 Task: Create Board Product Pricing to Workspace Big Data Analytics. Create Board Product Feature Prioritization to Workspace Big Data Analytics. Create Board Product Marketing and Sales Enablement Consulting to Workspace Big Data Analytics
Action: Mouse moved to (299, 65)
Screenshot: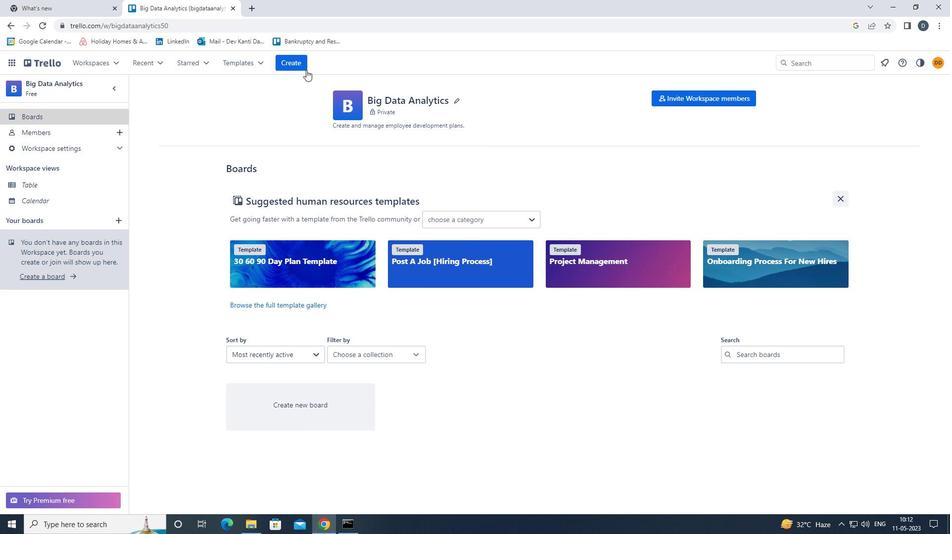 
Action: Mouse pressed left at (299, 65)
Screenshot: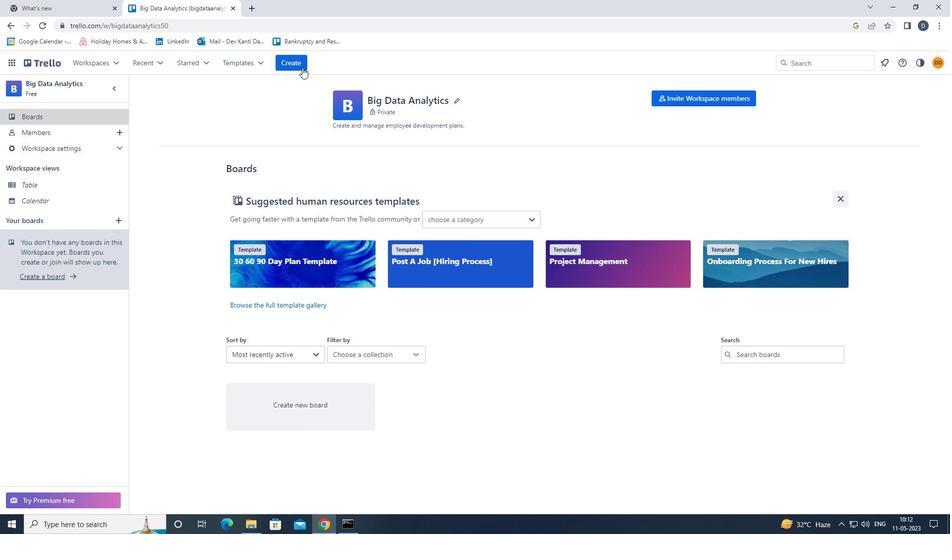 
Action: Mouse moved to (310, 94)
Screenshot: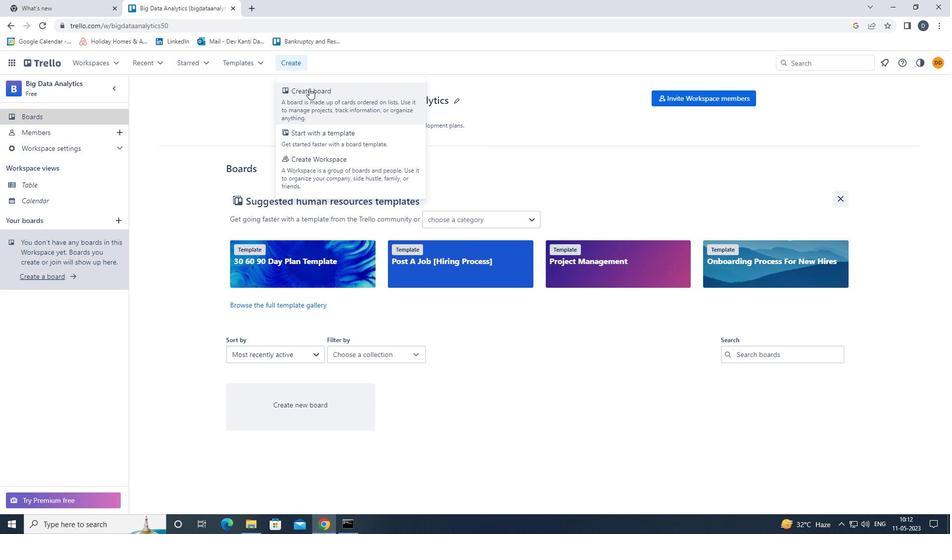 
Action: Mouse pressed left at (310, 94)
Screenshot: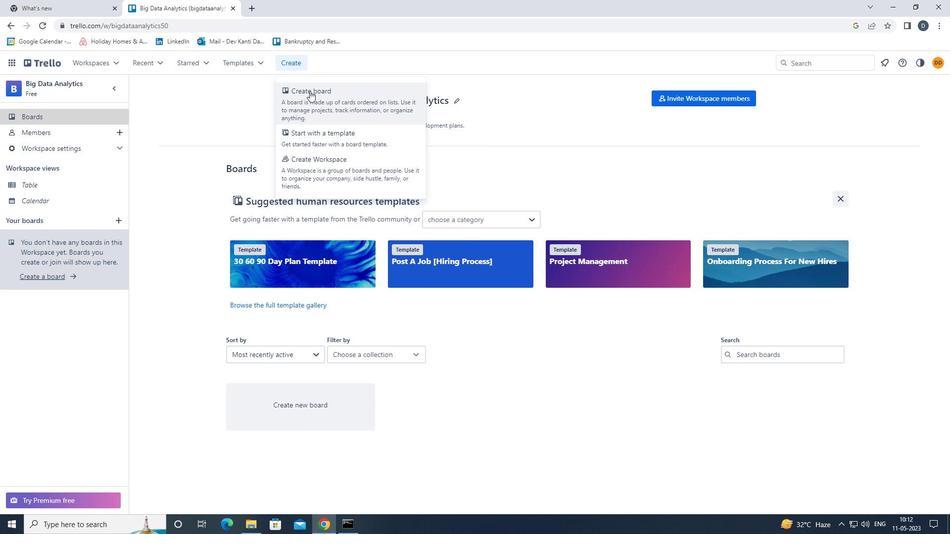 
Action: Mouse moved to (326, 242)
Screenshot: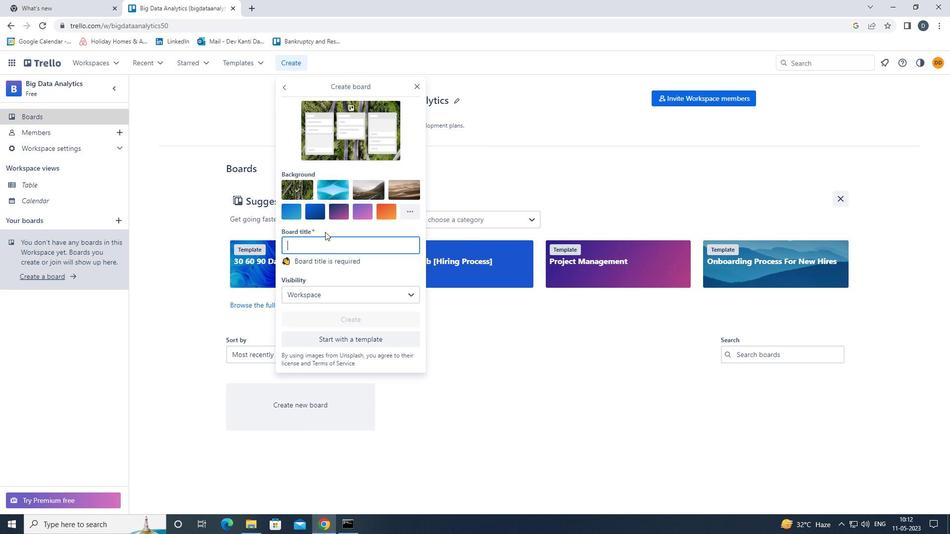
Action: Mouse pressed left at (326, 242)
Screenshot: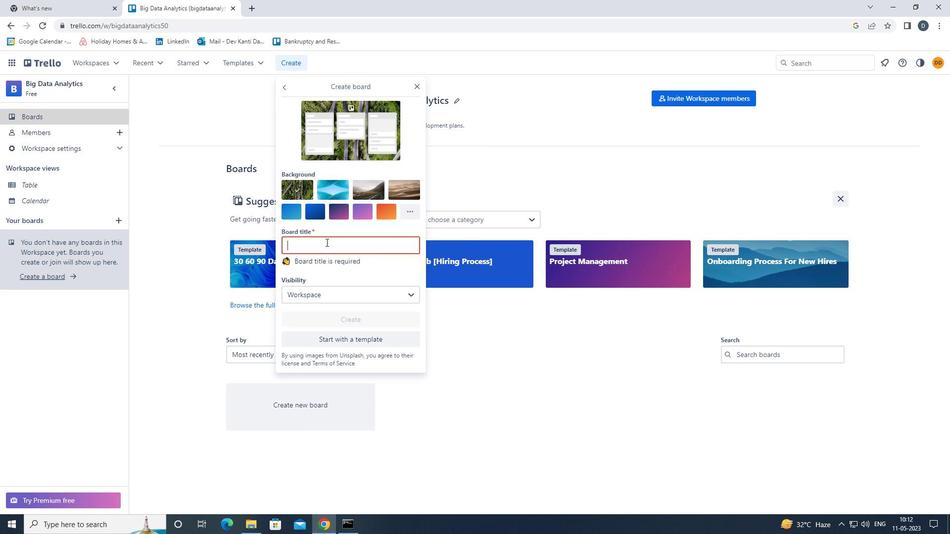 
Action: Key pressed <Key.shift><Key.shift><Key.shift><Key.shift><Key.shift><Key.shift><Key.shift><Key.shift><Key.shift><Key.shift><Key.shift><Key.shift><Key.shift><Key.shift><Key.shift><Key.shift><Key.shift><Key.shift><Key.shift><Key.shift><Key.shift><Key.shift><Key.shift><Key.shift><Key.shift><Key.shift><Key.shift><Key.shift><Key.shift><Key.shift><Key.shift><Key.shift><Key.shift><Key.shift>PRODUCT<Key.space><Key.shift>PRICING
Screenshot: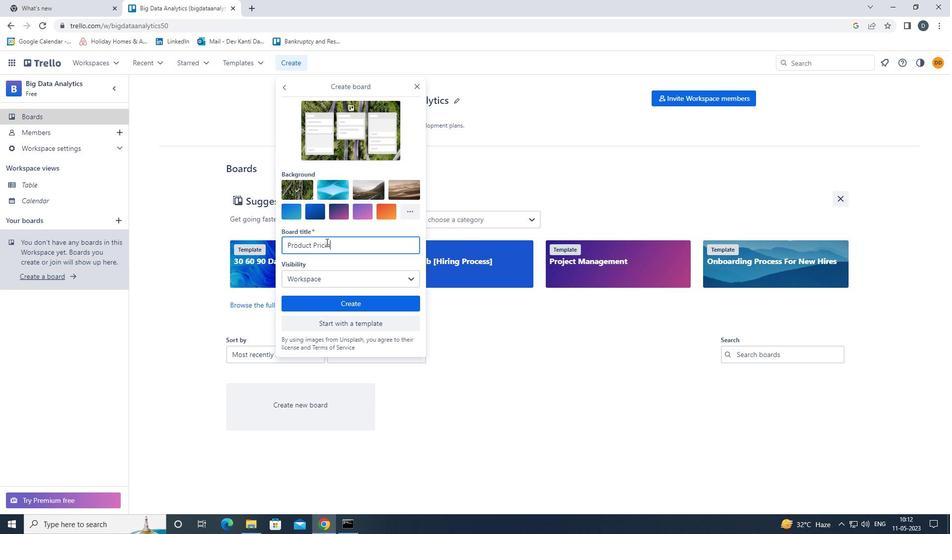 
Action: Mouse moved to (362, 302)
Screenshot: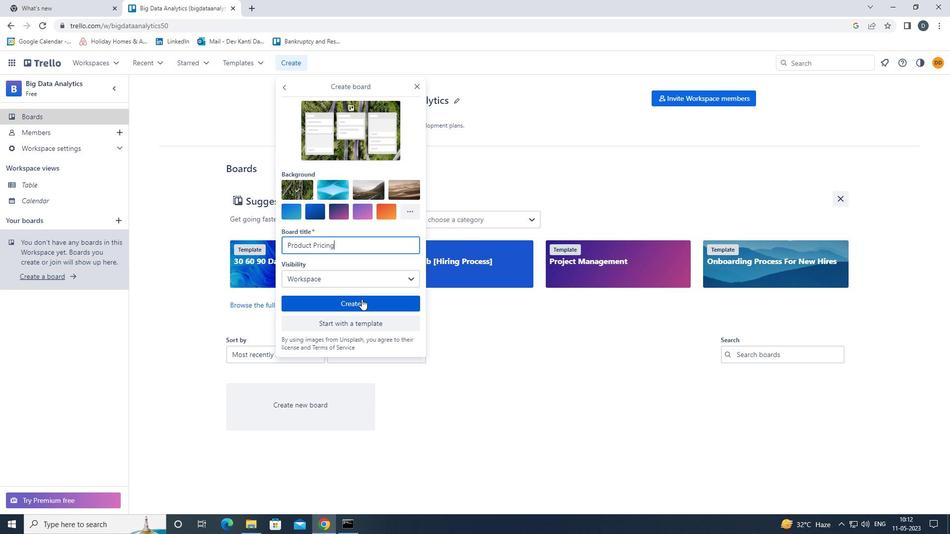 
Action: Mouse pressed left at (362, 302)
Screenshot: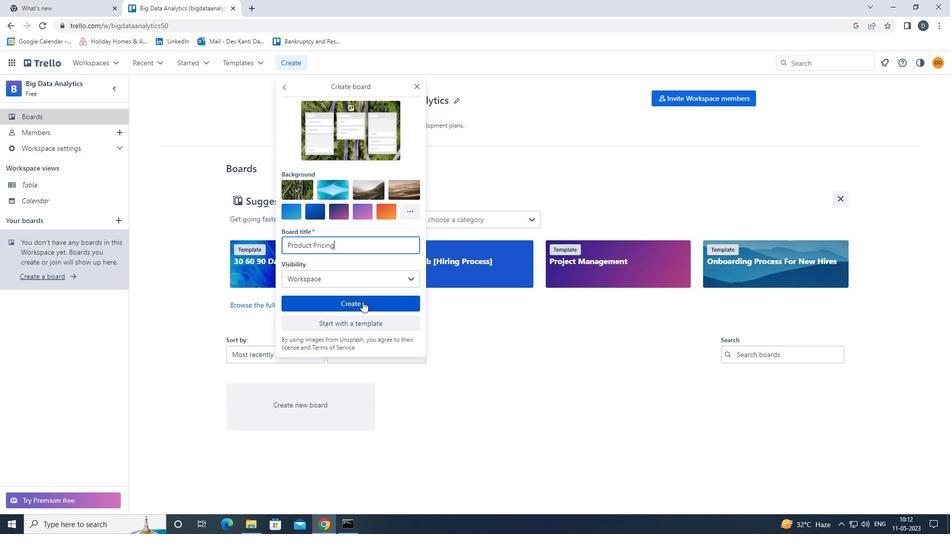 
Action: Mouse moved to (293, 66)
Screenshot: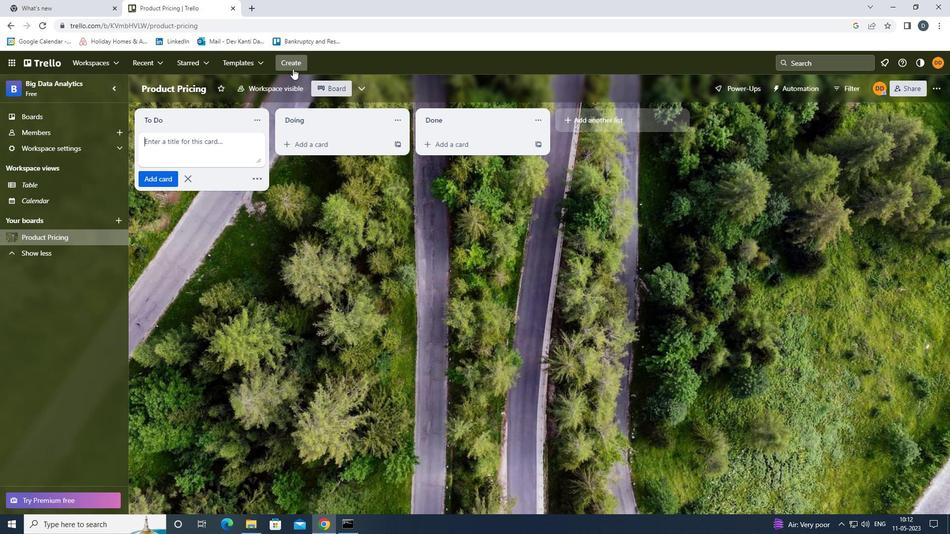 
Action: Mouse pressed left at (293, 66)
Screenshot: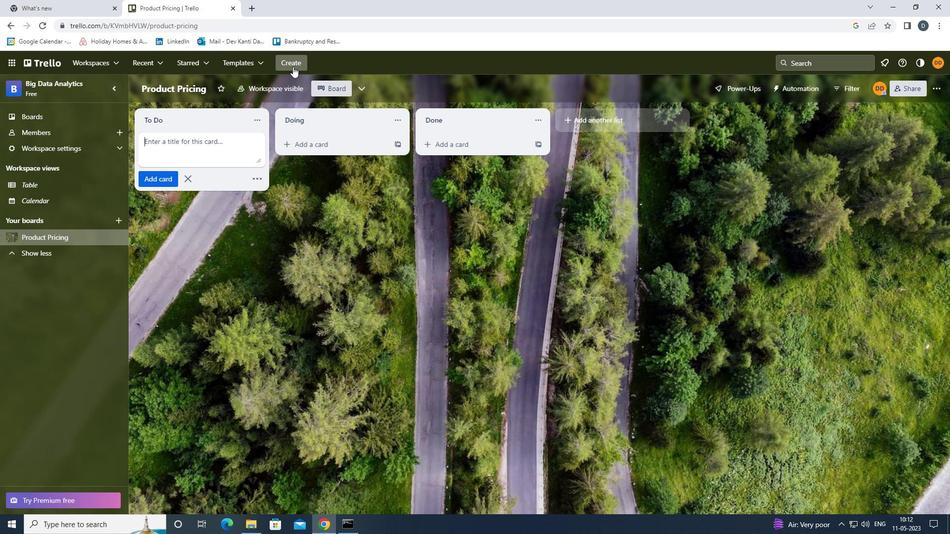 
Action: Mouse moved to (307, 91)
Screenshot: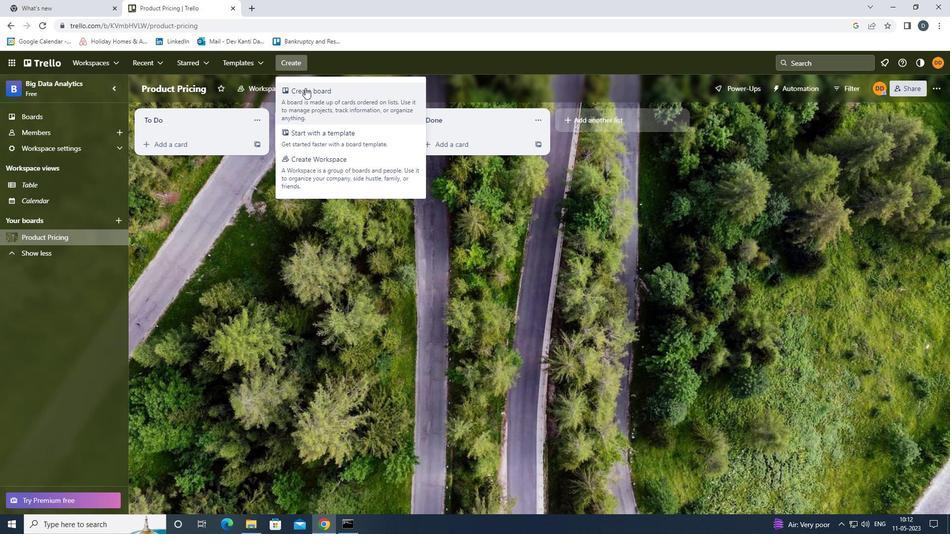 
Action: Mouse pressed left at (307, 91)
Screenshot: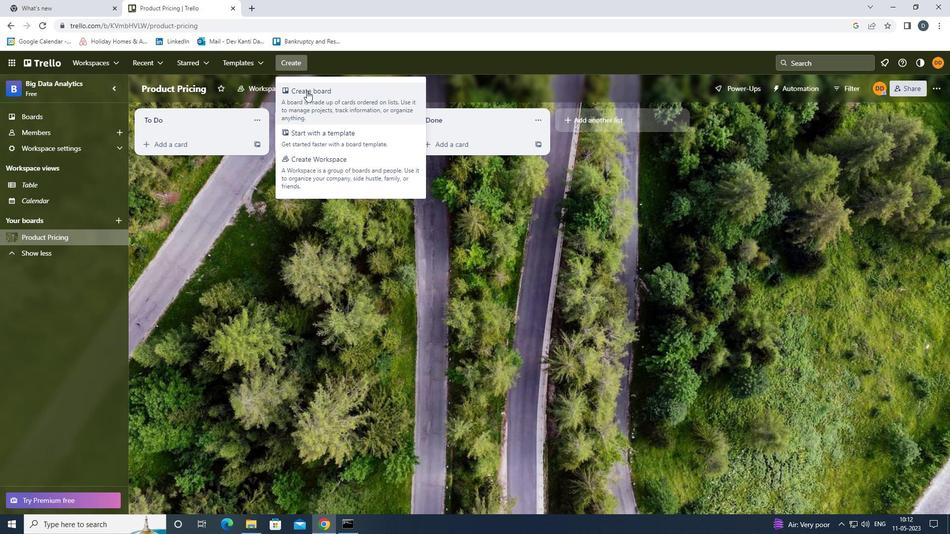 
Action: Mouse moved to (335, 244)
Screenshot: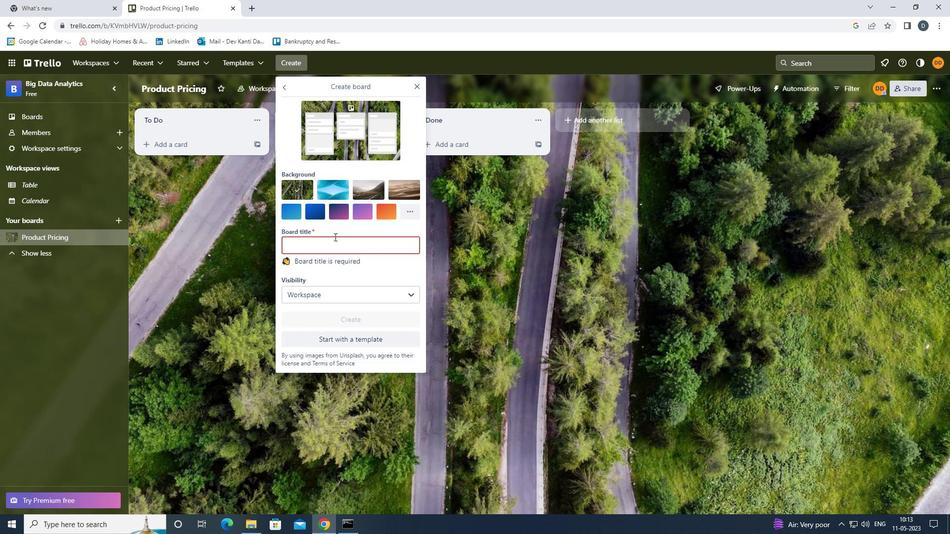 
Action: Mouse pressed left at (335, 244)
Screenshot: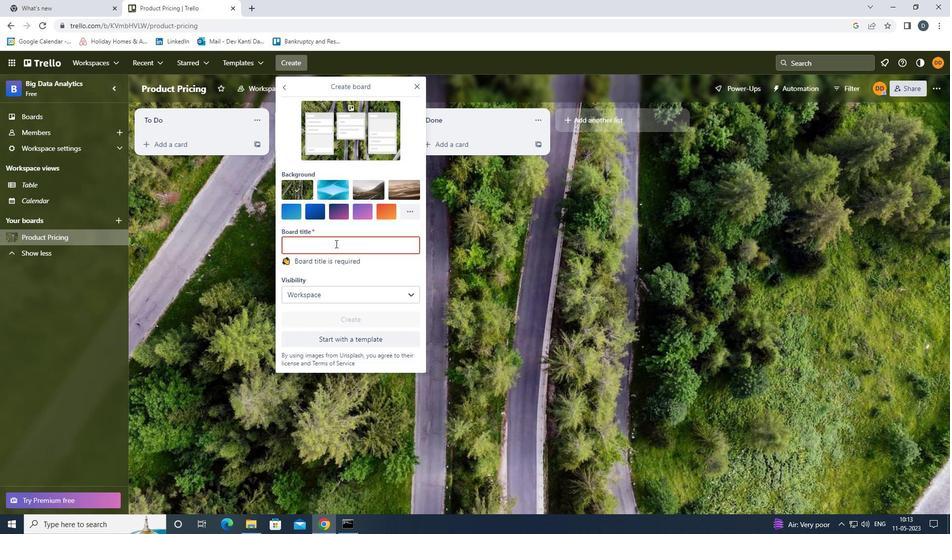 
Action: Key pressed <Key.shift><Key.shift><Key.shift><Key.shift><Key.shift><Key.shift><Key.shift><Key.shift><Key.shift><Key.shift><Key.shift><Key.shift><Key.shift><Key.shift><Key.shift><Key.shift><Key.shift><Key.shift><Key.shift><Key.shift><Key.shift><Key.shift><Key.shift><Key.shift><Key.shift><Key.shift><Key.shift><Key.shift><Key.shift><Key.shift><Key.shift><Key.shift><Key.shift><Key.shift><Key.shift><Key.shift><Key.shift><Key.shift><Key.shift><Key.shift><Key.shift><Key.shift><Key.shift><Key.shift><Key.shift><Key.shift><Key.shift><Key.shift><Key.shift><Key.shift><Key.shift><Key.shift><Key.shift><Key.shift><Key.shift><Key.shift><Key.shift><Key.shift><Key.shift><Key.shift>PRODUCT<Key.space><Key.shift><Key.shift><Key.shift><Key.shift><Key.shift><Key.shift>FEATURE<Key.space><Key.shift><Key.shift><Key.shift><Key.shift><Key.shift><Key.shift><Key.shift>PRIORITIZATION<Key.space><Key.backspace>
Screenshot: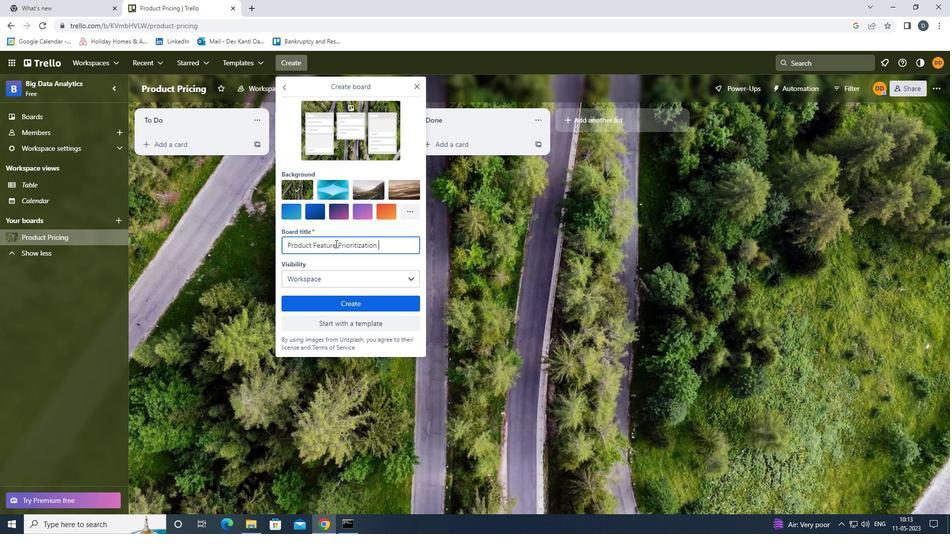 
Action: Mouse moved to (348, 302)
Screenshot: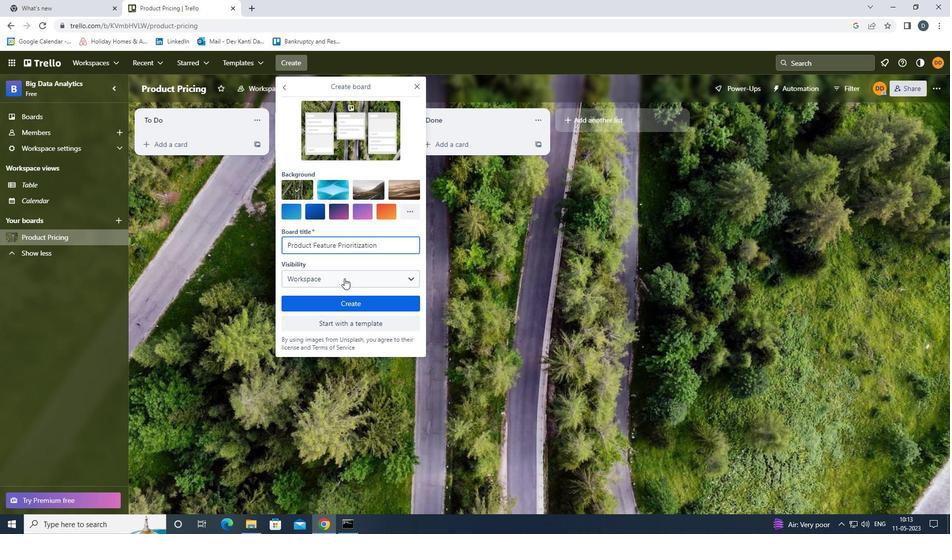 
Action: Mouse pressed left at (348, 302)
Screenshot: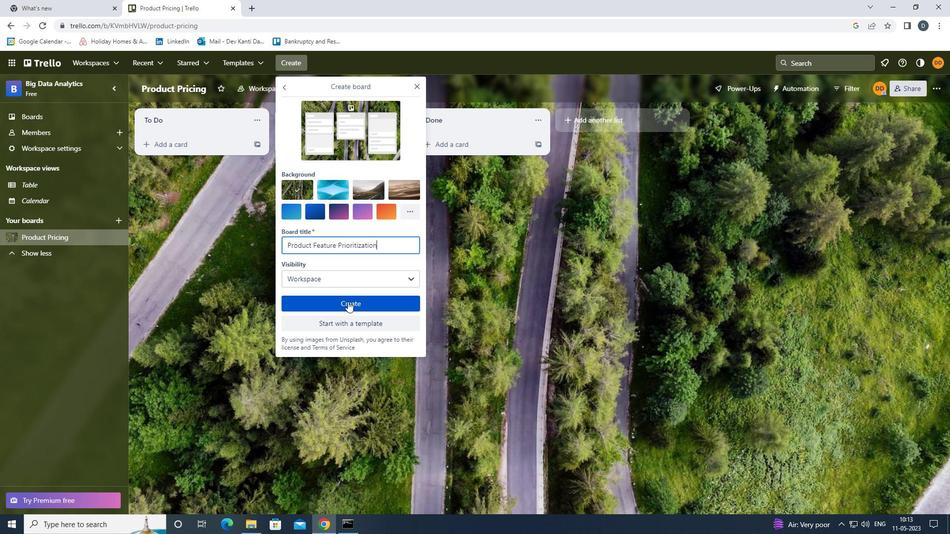 
Action: Mouse moved to (291, 65)
Screenshot: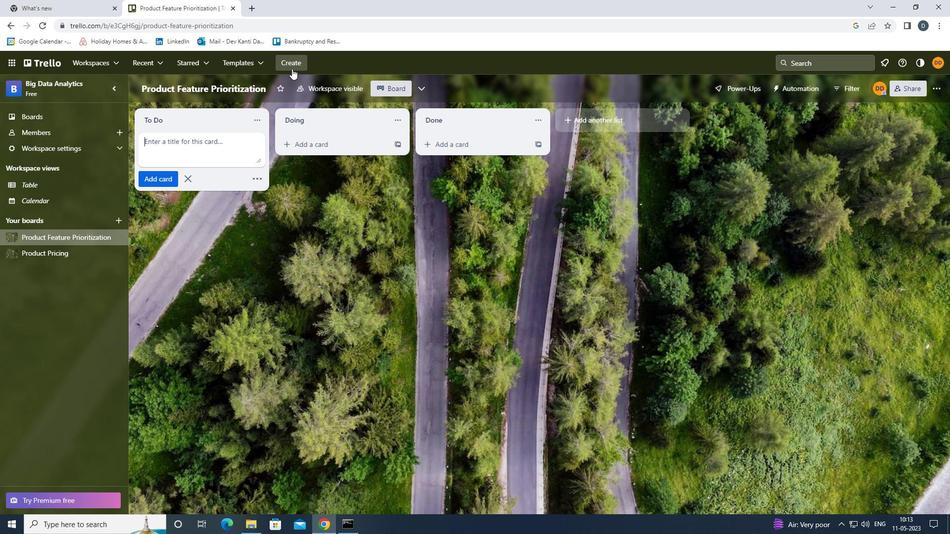 
Action: Mouse pressed left at (291, 65)
Screenshot: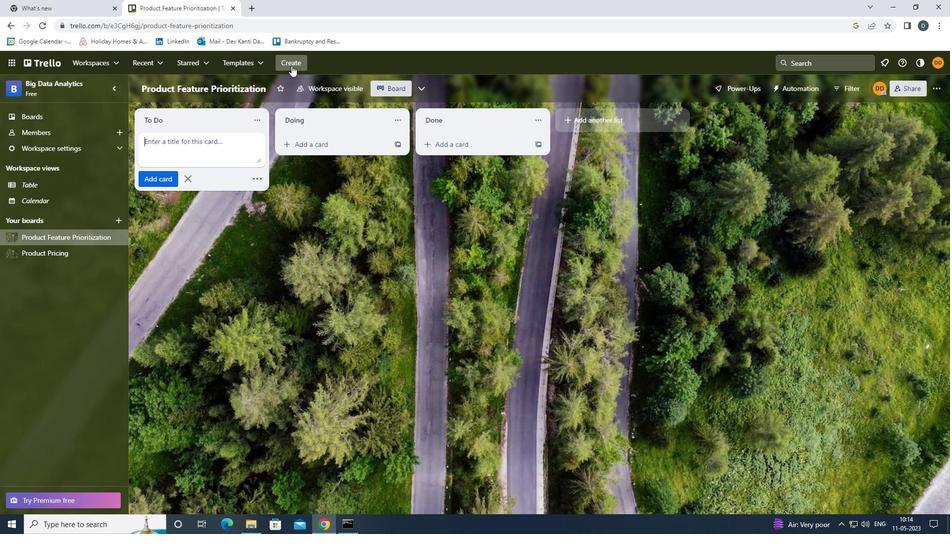 
Action: Mouse moved to (307, 92)
Screenshot: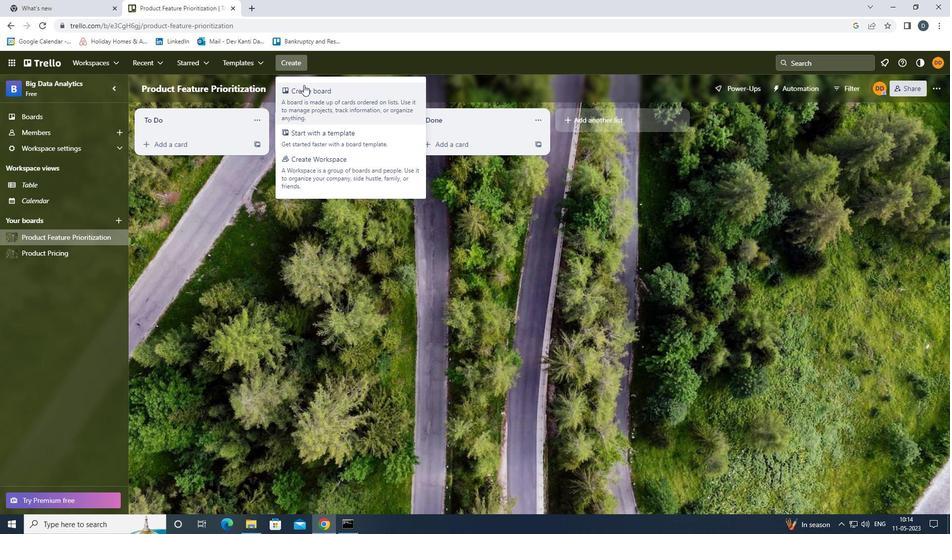 
Action: Mouse pressed left at (307, 92)
Screenshot: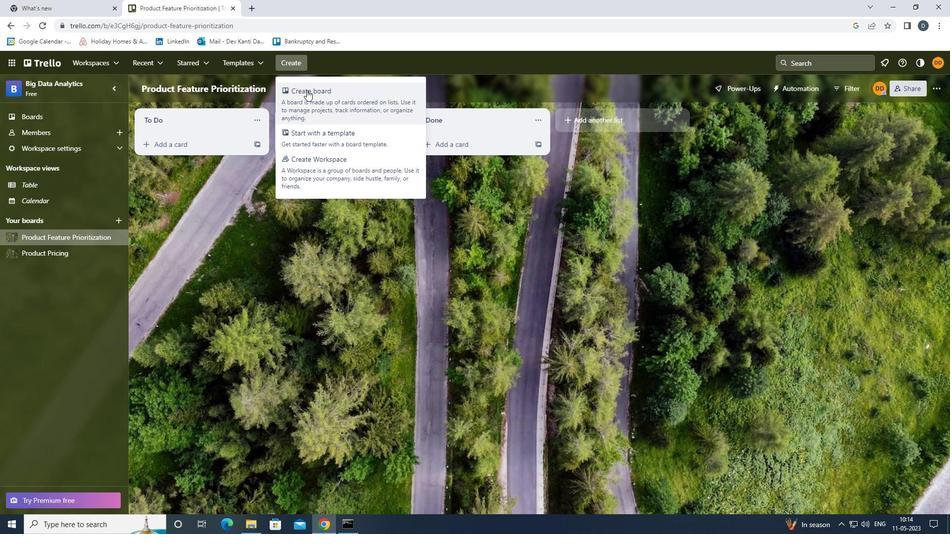 
Action: Mouse moved to (338, 242)
Screenshot: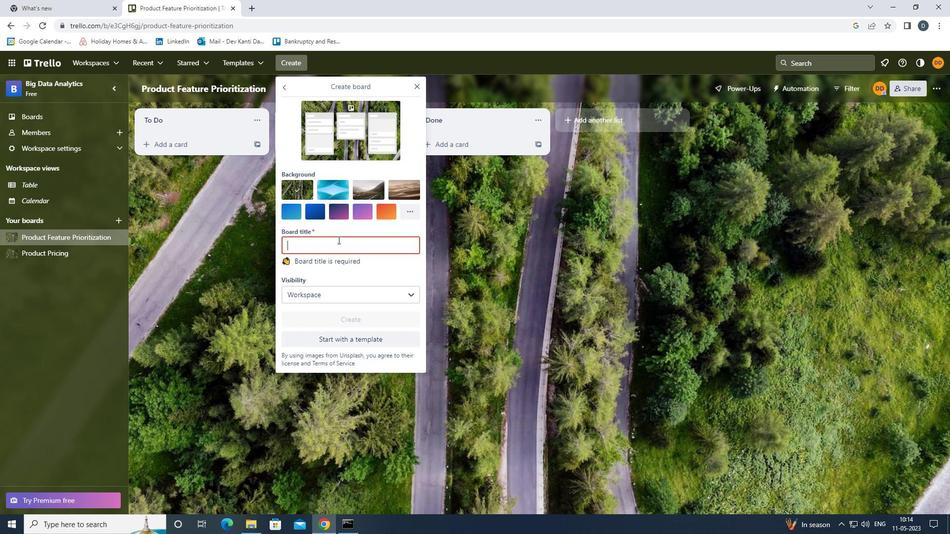 
Action: Mouse pressed left at (338, 242)
Screenshot: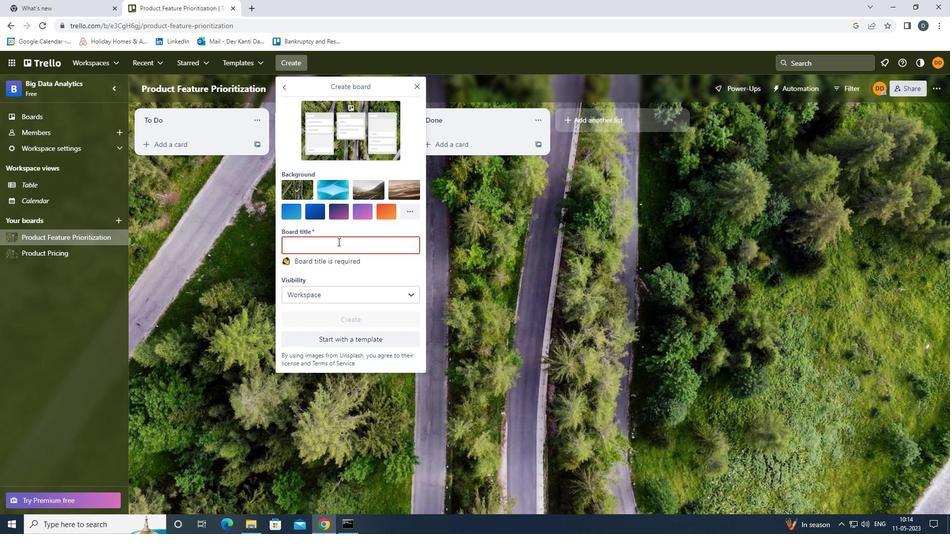 
Action: Key pressed <Key.shift>PRODUCT<Key.space><Key.shift><Key.shift><Key.shift><Key.shift><Key.shift>MARKETING<Key.space>AND<Key.space><Key.shift><Key.shift><Key.shift><Key.shift><Key.shift><Key.shift><Key.shift><Key.shift><Key.shift><Key.shift><Key.shift><Key.shift><Key.shift><Key.shift><Key.shift><Key.shift><Key.shift><Key.shift><Key.shift><Key.shift><Key.shift>SALES<Key.space><Key.shift><Key.shift><Key.shift>ENABLEMENT<Key.space><Key.shift>CONSULTING<Key.space>
Screenshot: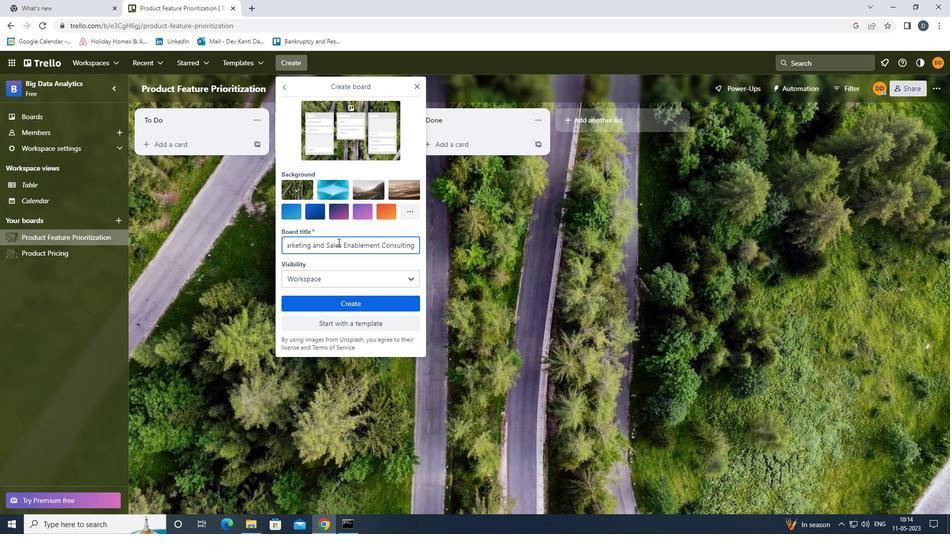 
Action: Mouse moved to (350, 300)
Screenshot: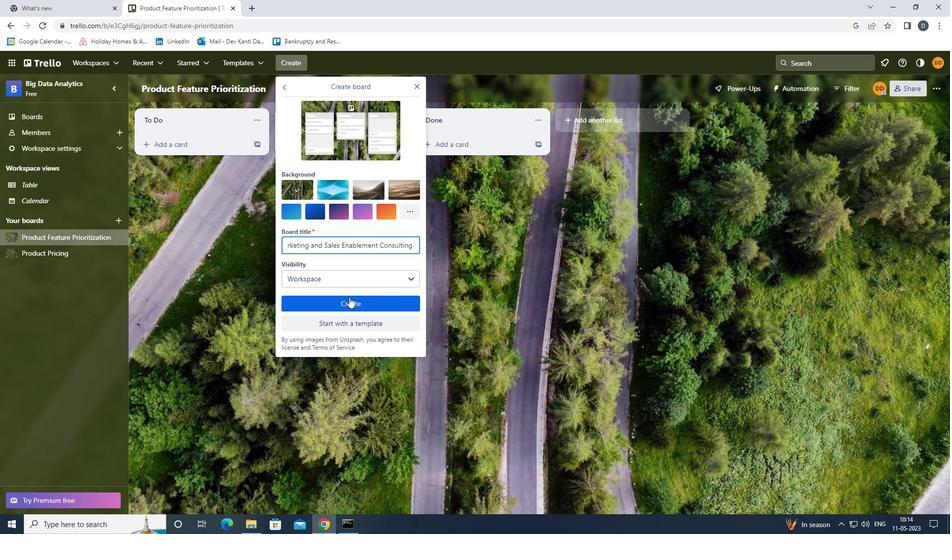
Action: Mouse pressed left at (350, 300)
Screenshot: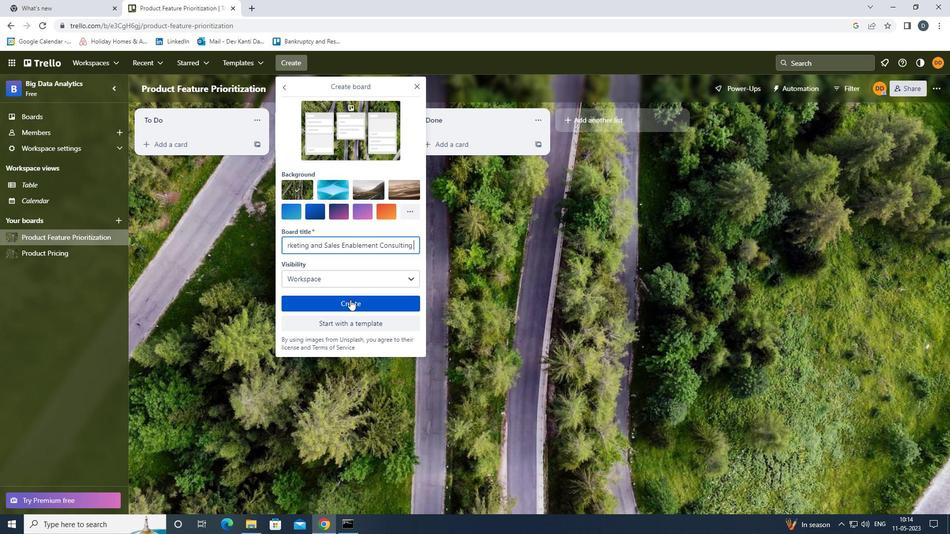 
